 Task: Disable the option Save uploaded resumes and answers to application questions.
Action: Mouse moved to (732, 96)
Screenshot: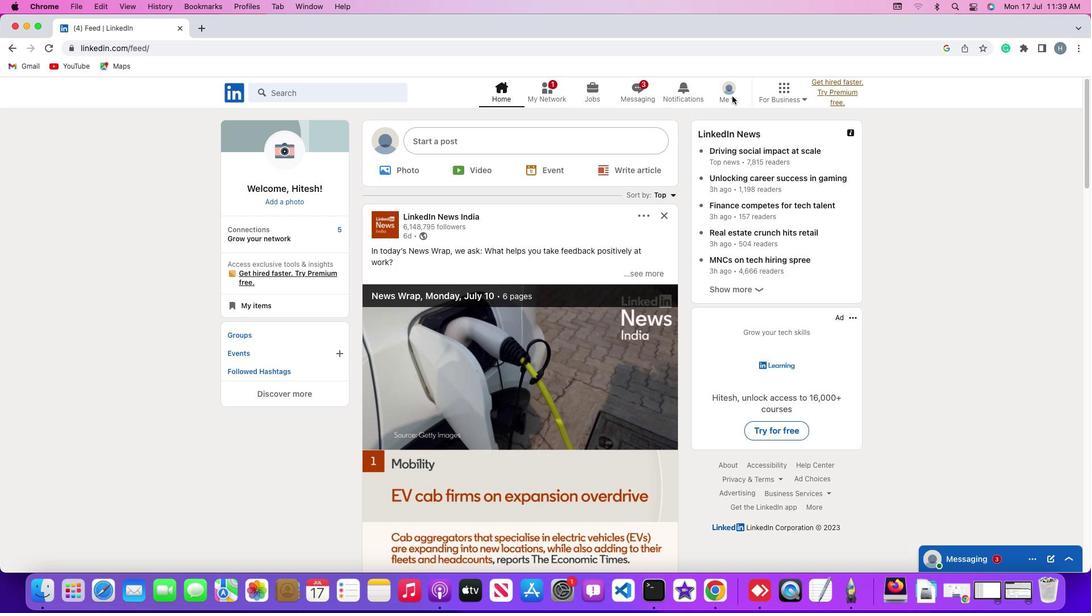
Action: Mouse pressed left at (732, 96)
Screenshot: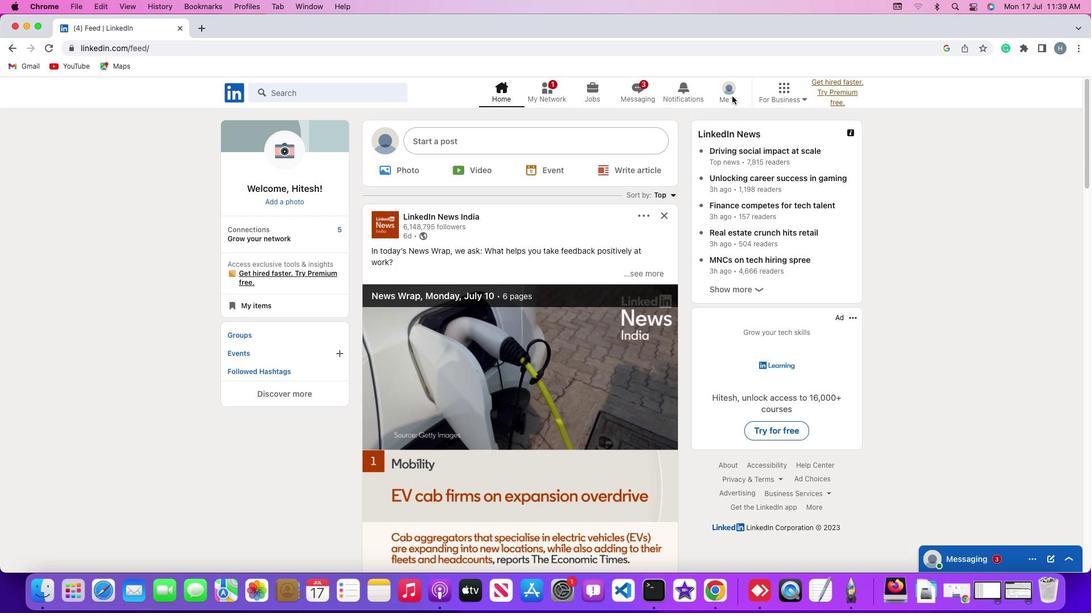 
Action: Mouse pressed left at (732, 96)
Screenshot: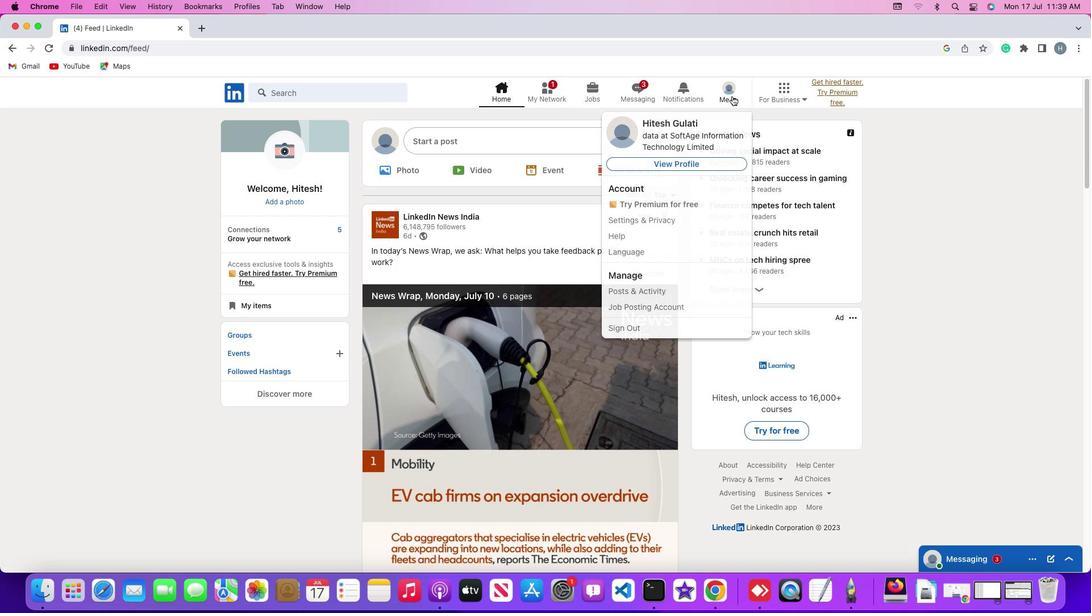 
Action: Mouse pressed left at (732, 96)
Screenshot: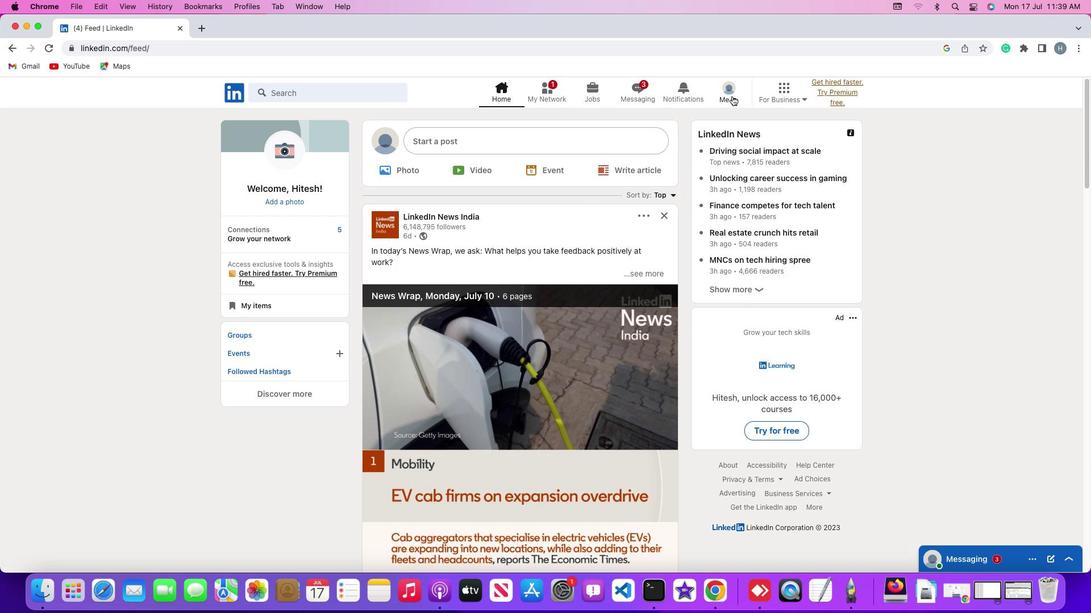 
Action: Mouse moved to (656, 218)
Screenshot: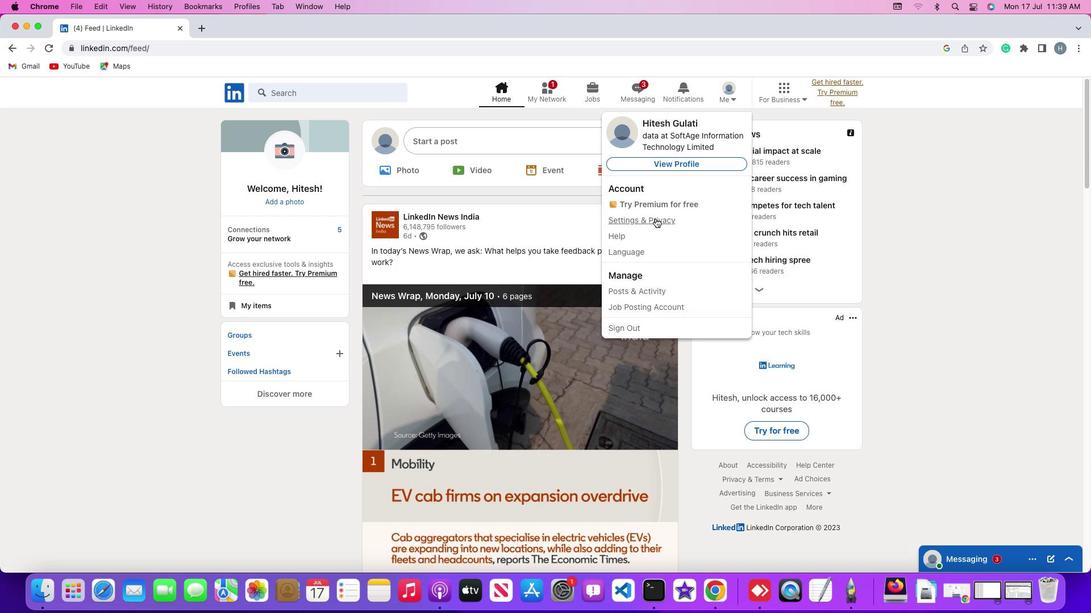 
Action: Mouse pressed left at (656, 218)
Screenshot: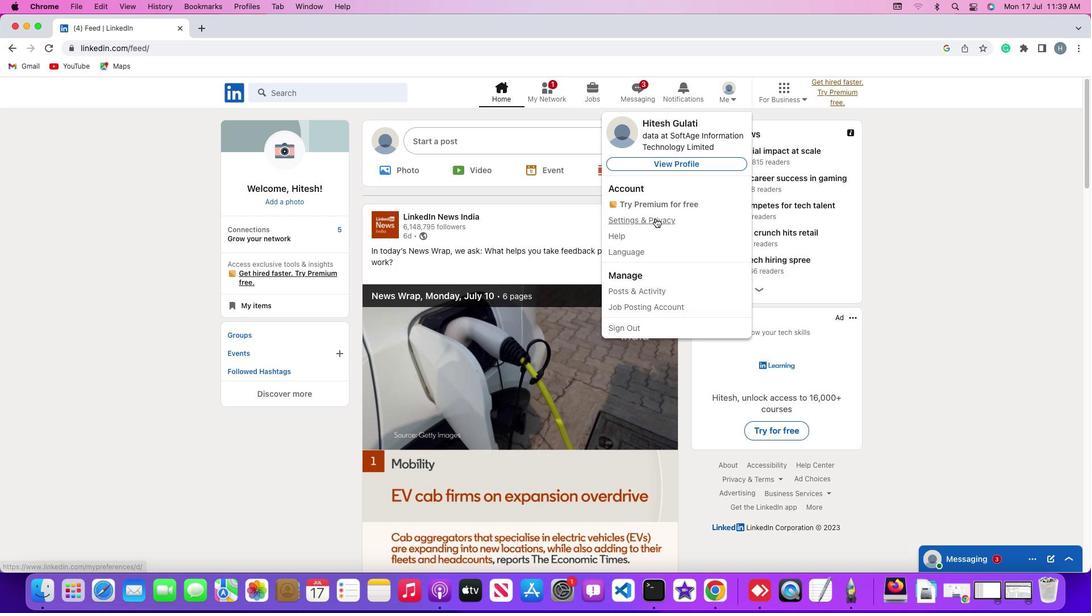 
Action: Mouse moved to (472, 302)
Screenshot: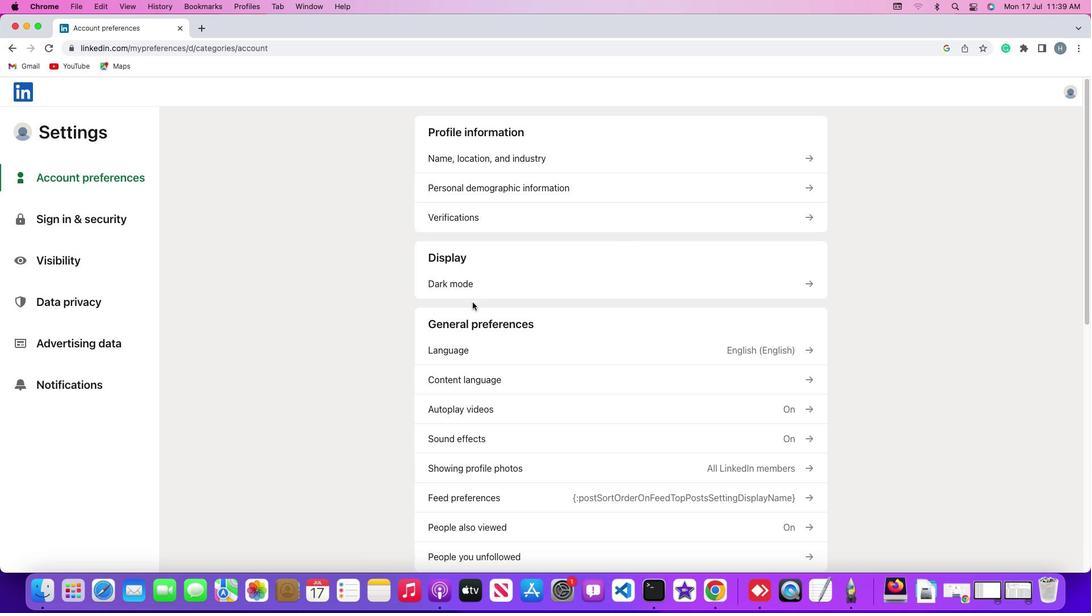 
Action: Mouse scrolled (472, 302) with delta (0, 0)
Screenshot: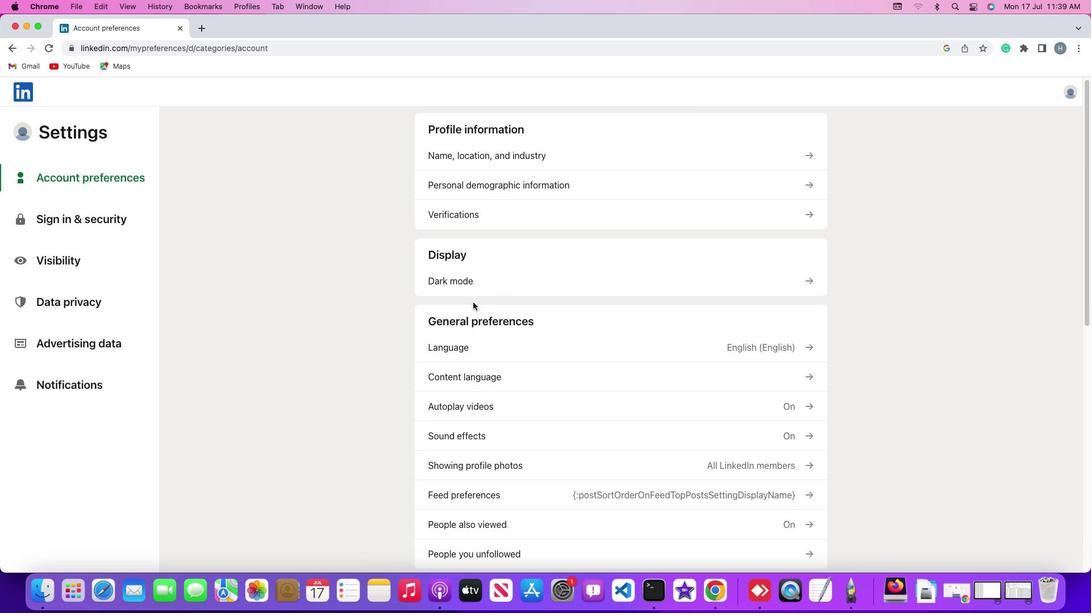 
Action: Mouse moved to (472, 302)
Screenshot: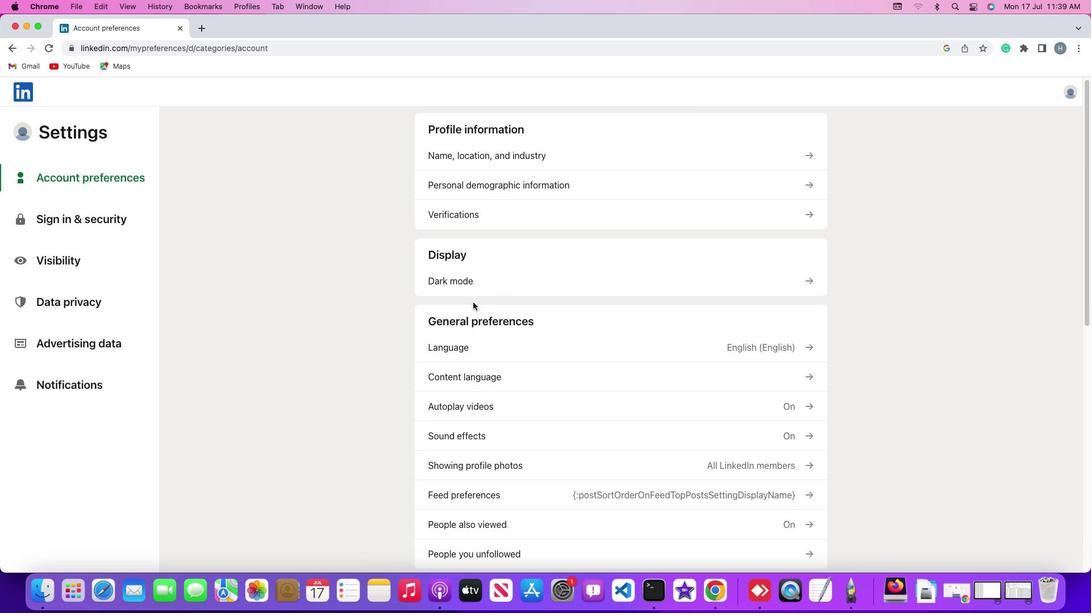 
Action: Mouse scrolled (472, 302) with delta (0, 0)
Screenshot: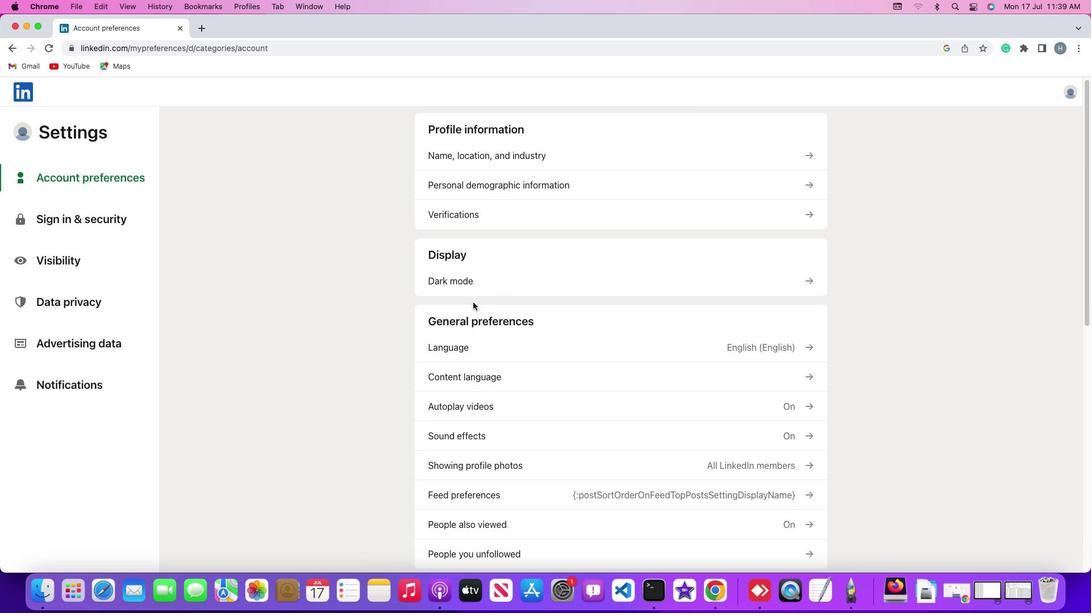 
Action: Mouse scrolled (472, 302) with delta (0, -1)
Screenshot: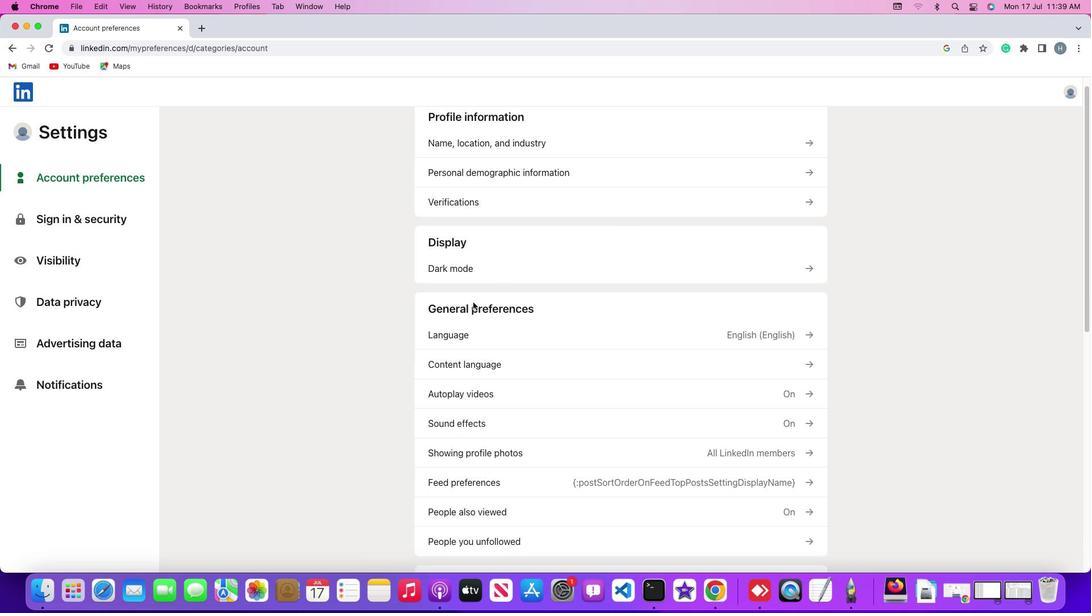 
Action: Mouse moved to (472, 302)
Screenshot: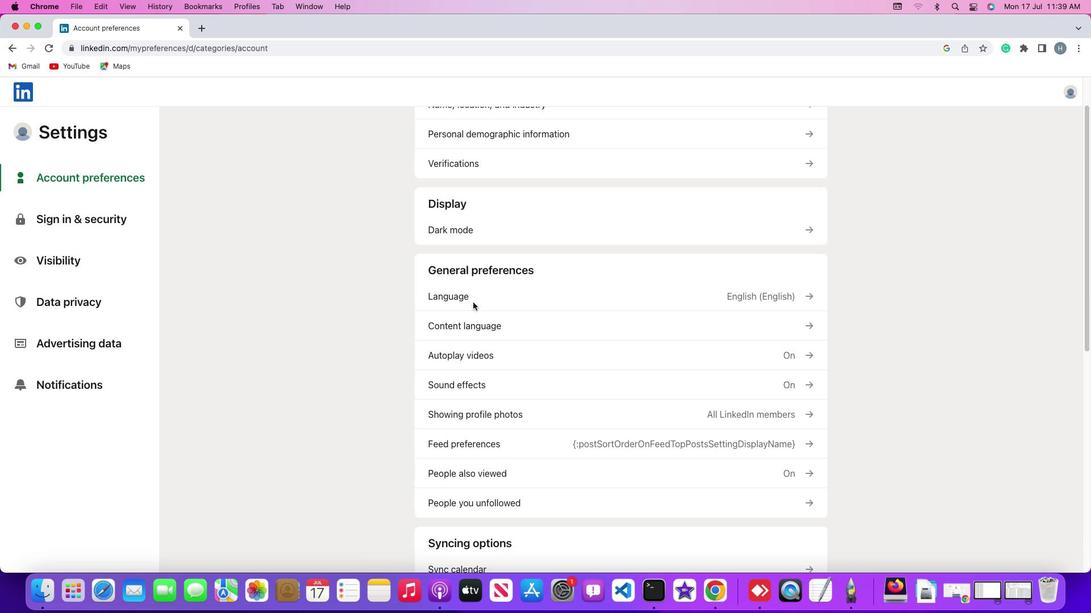 
Action: Mouse scrolled (472, 302) with delta (0, -2)
Screenshot: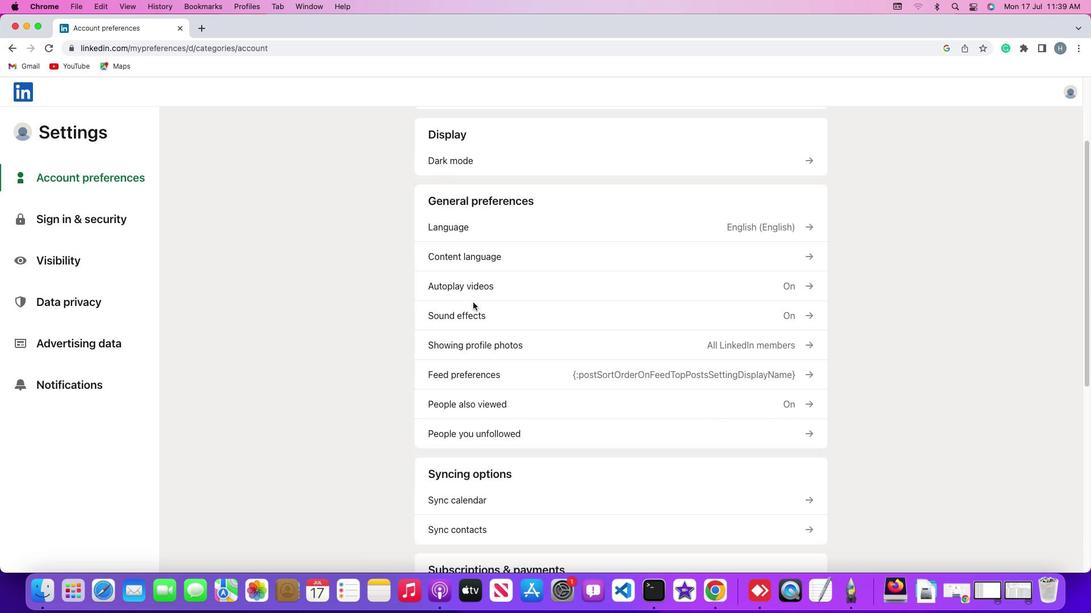 
Action: Mouse moved to (100, 301)
Screenshot: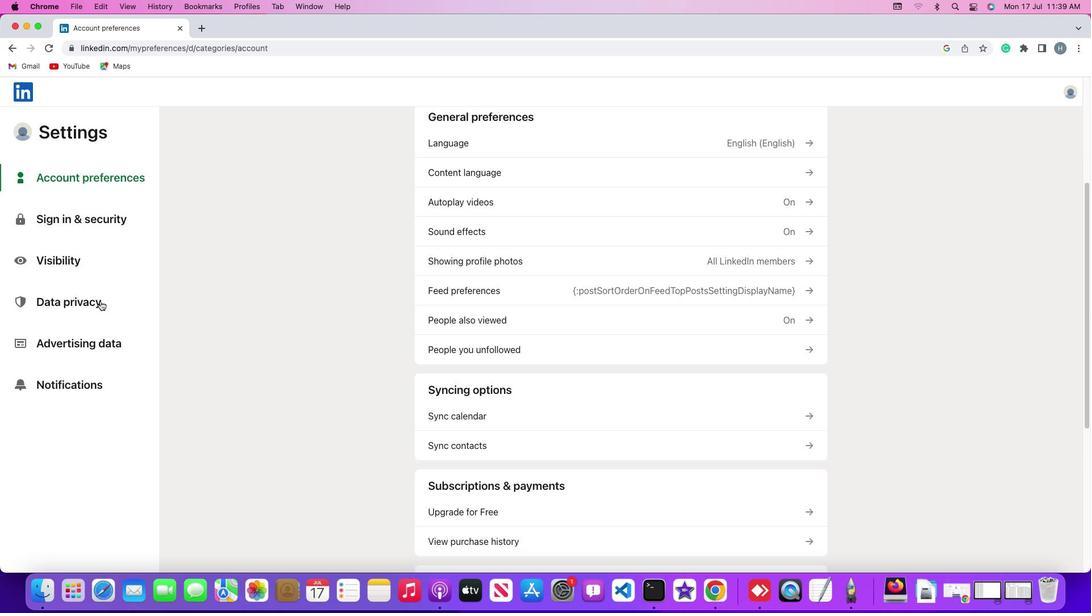 
Action: Mouse pressed left at (100, 301)
Screenshot: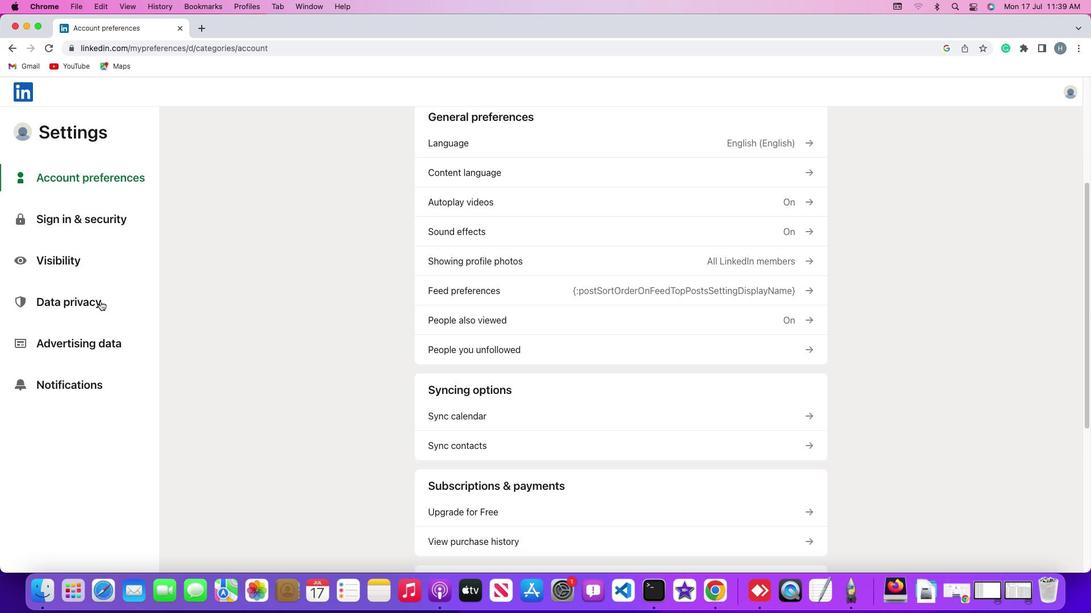 
Action: Mouse pressed left at (100, 301)
Screenshot: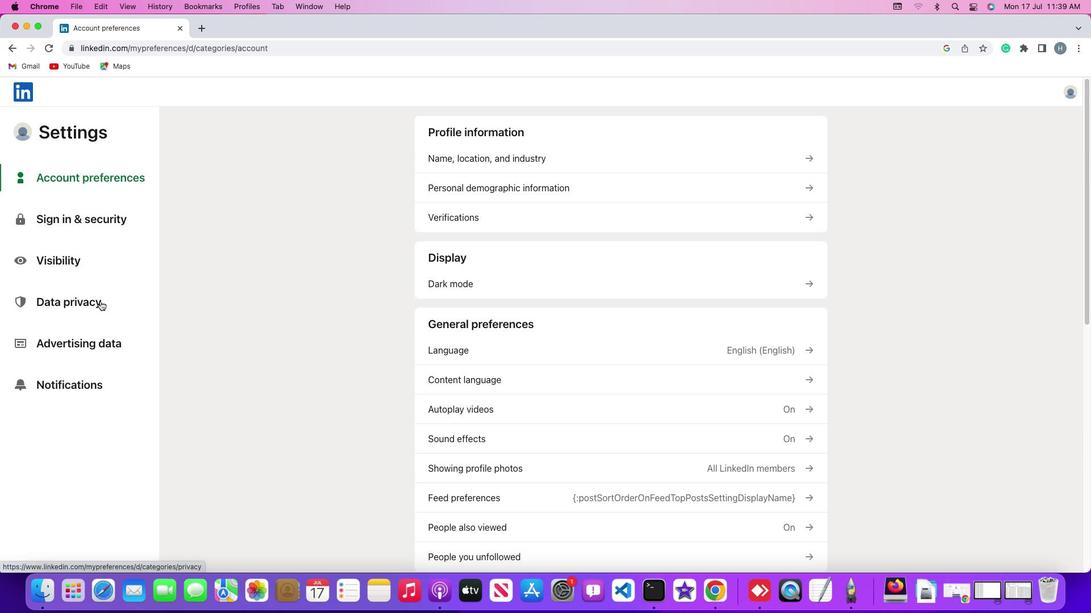 
Action: Mouse moved to (488, 363)
Screenshot: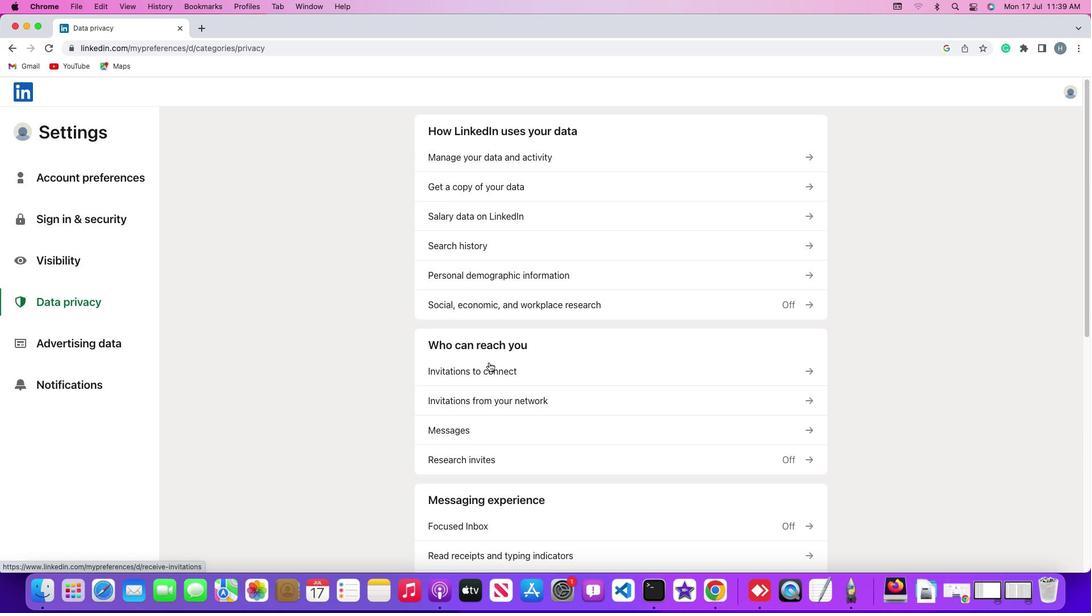 
Action: Mouse scrolled (488, 363) with delta (0, 0)
Screenshot: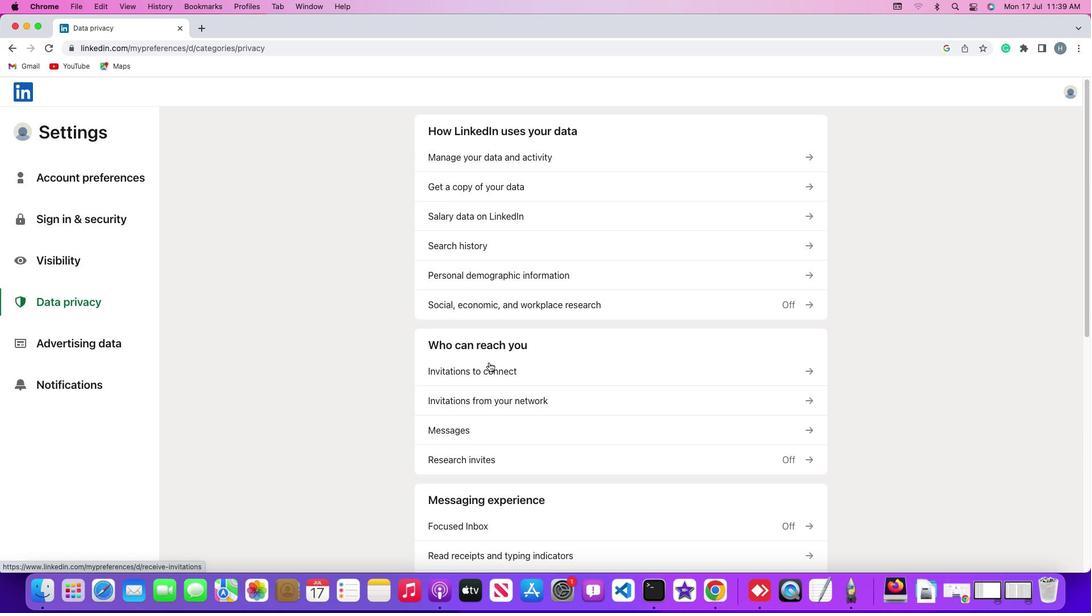 
Action: Mouse moved to (488, 363)
Screenshot: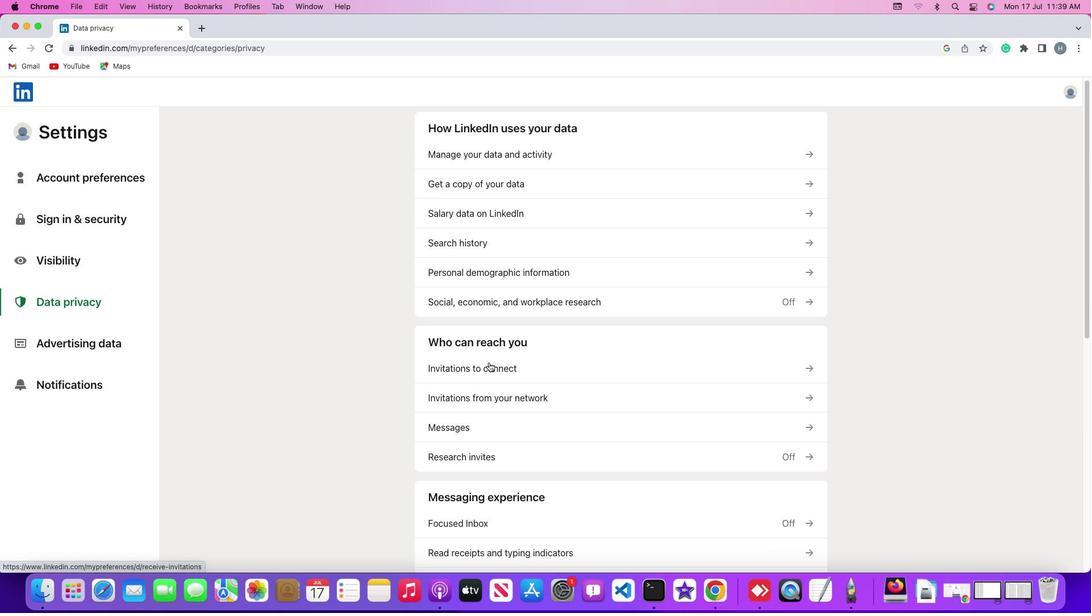 
Action: Mouse scrolled (488, 363) with delta (0, 0)
Screenshot: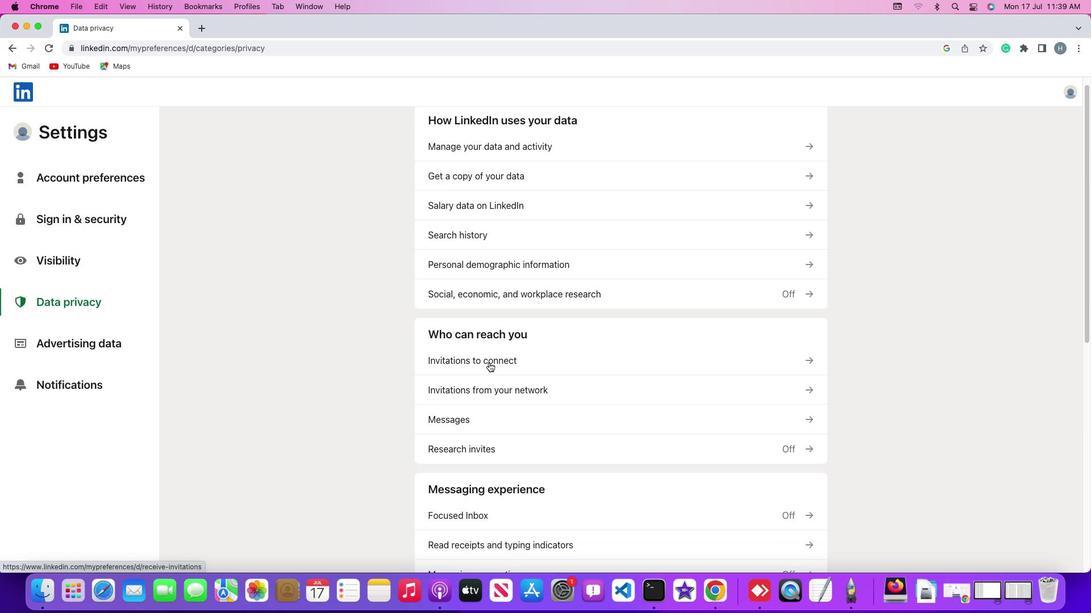 
Action: Mouse scrolled (488, 363) with delta (0, -1)
Screenshot: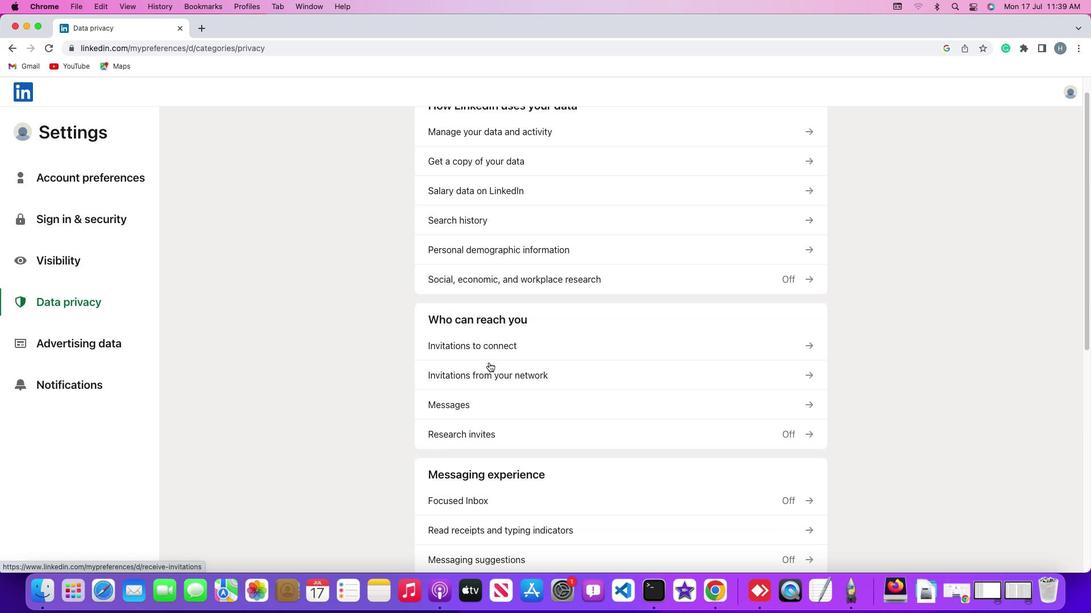 
Action: Mouse moved to (488, 362)
Screenshot: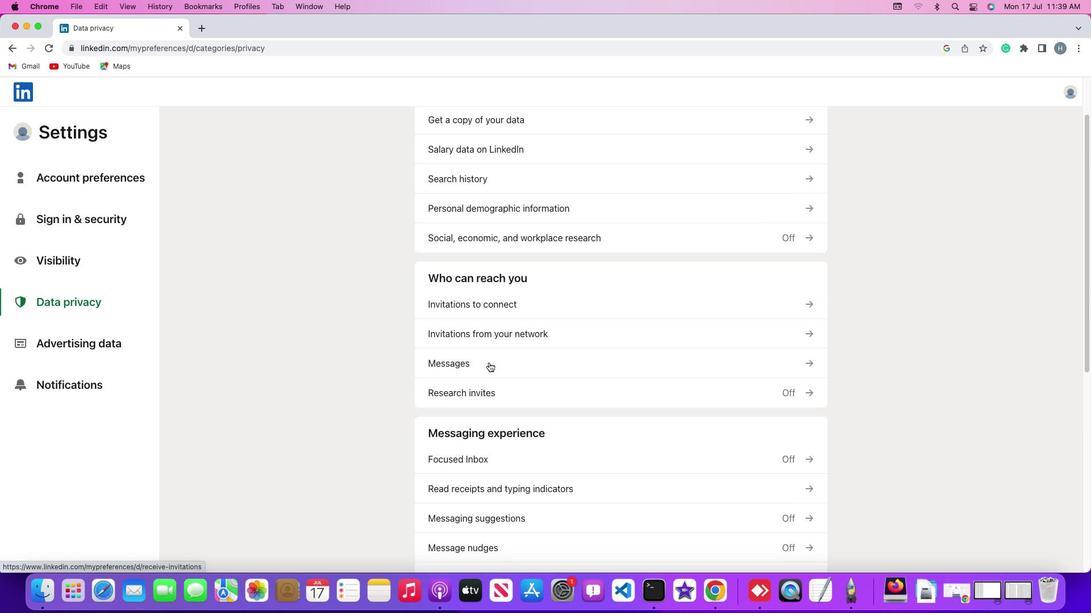 
Action: Mouse scrolled (488, 362) with delta (0, -1)
Screenshot: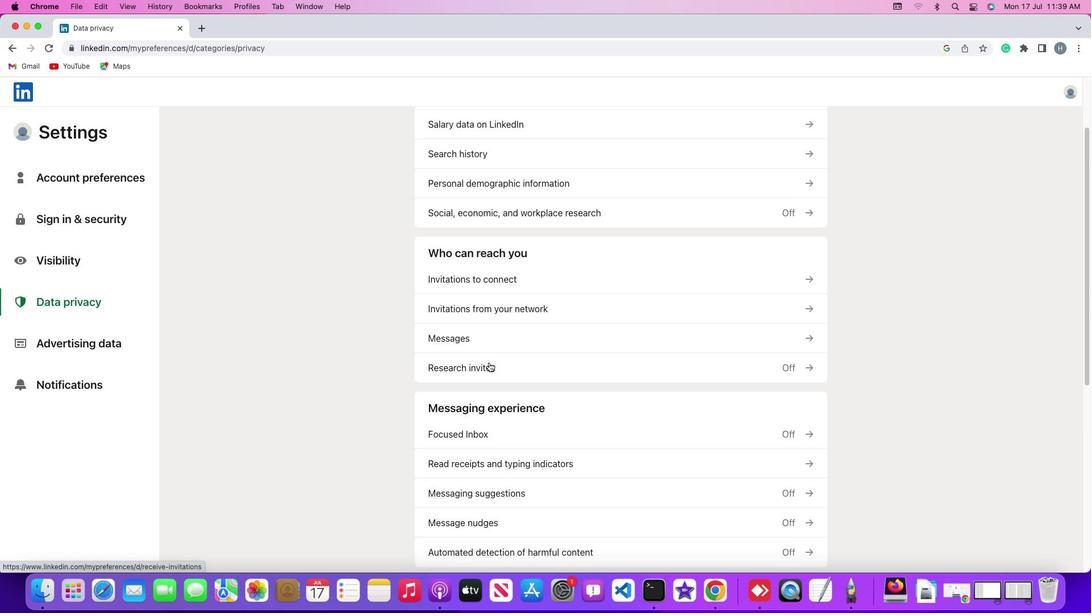 
Action: Mouse scrolled (488, 362) with delta (0, -1)
Screenshot: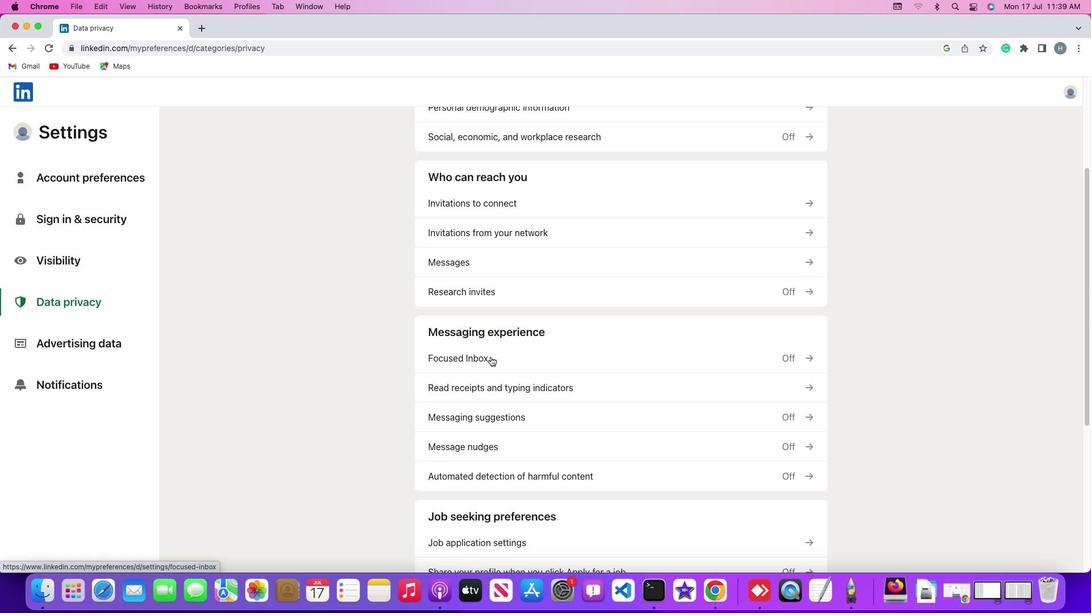 
Action: Mouse moved to (491, 357)
Screenshot: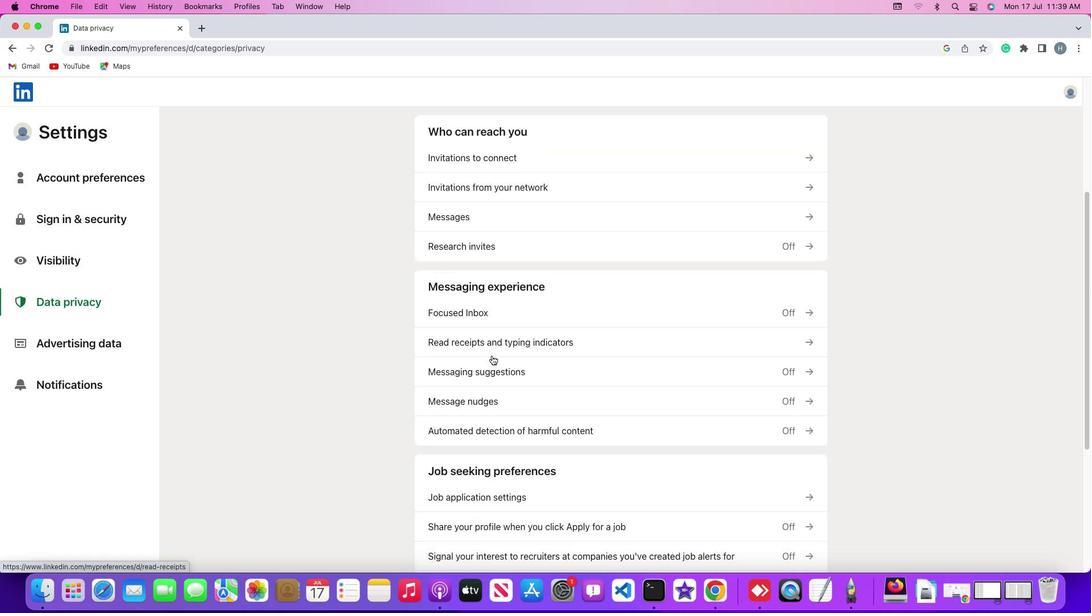 
Action: Mouse scrolled (491, 357) with delta (0, -1)
Screenshot: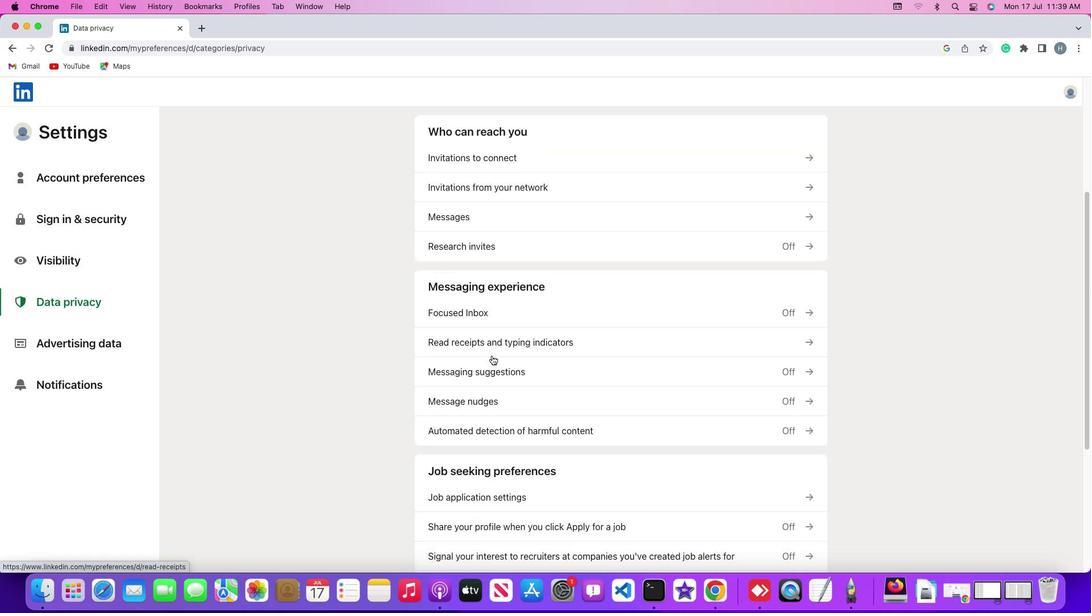 
Action: Mouse moved to (491, 351)
Screenshot: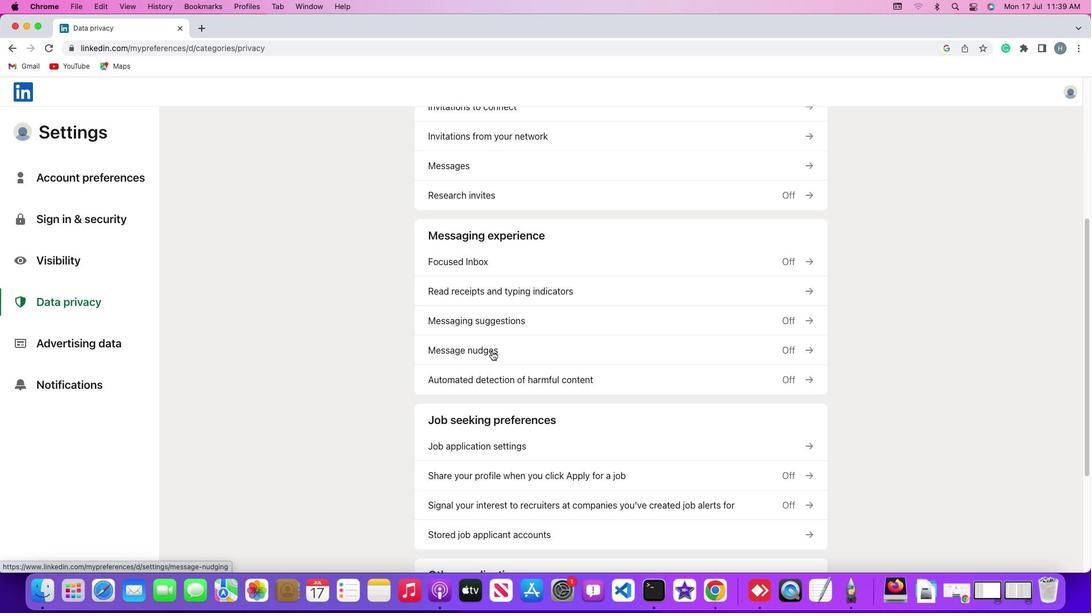 
Action: Mouse scrolled (491, 351) with delta (0, 0)
Screenshot: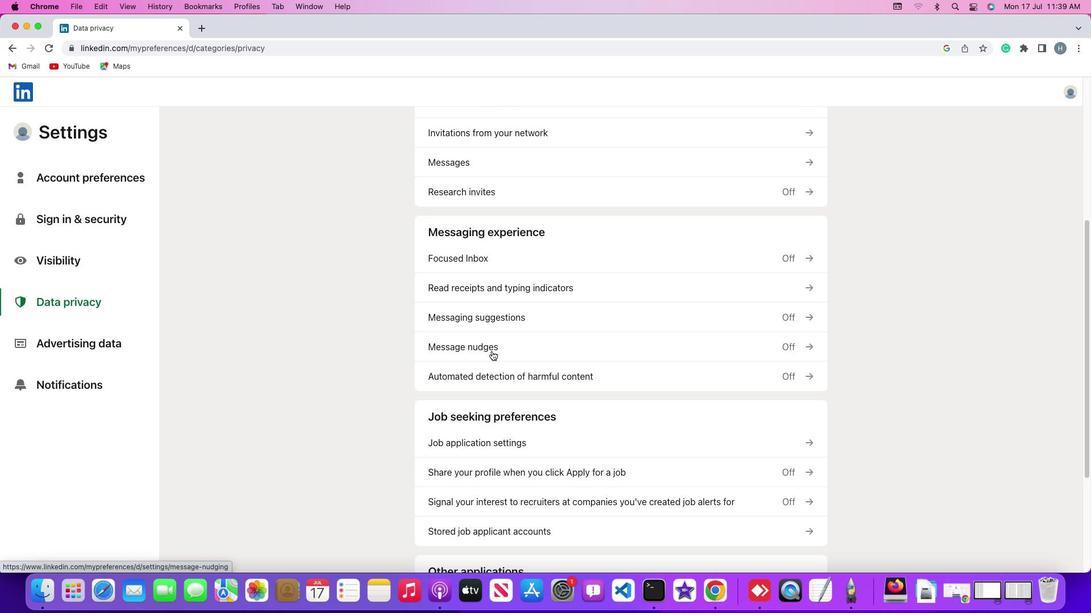 
Action: Mouse scrolled (491, 351) with delta (0, 0)
Screenshot: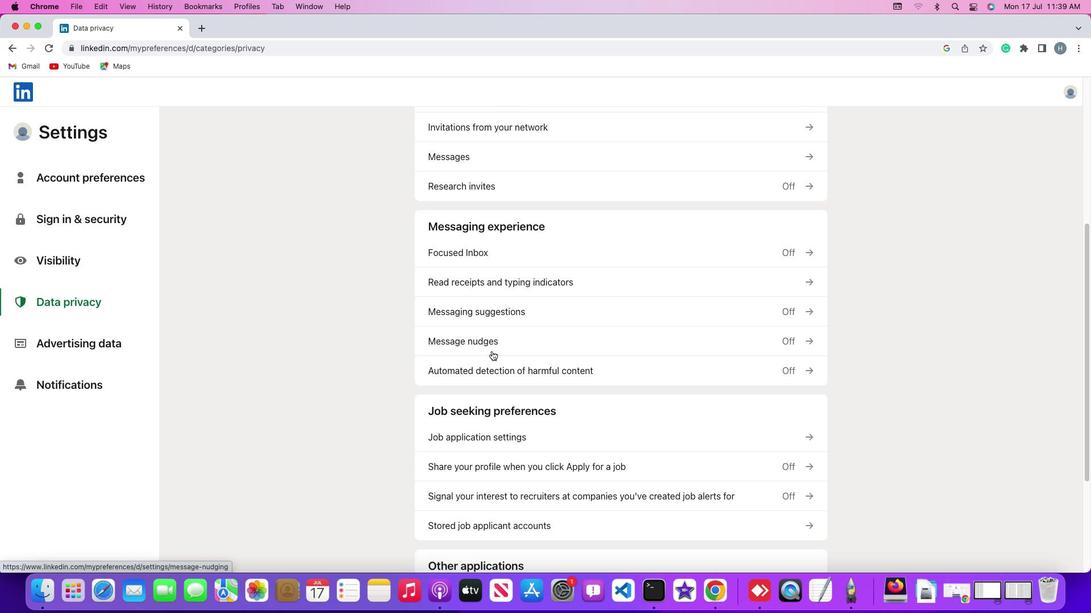 
Action: Mouse scrolled (491, 351) with delta (0, -1)
Screenshot: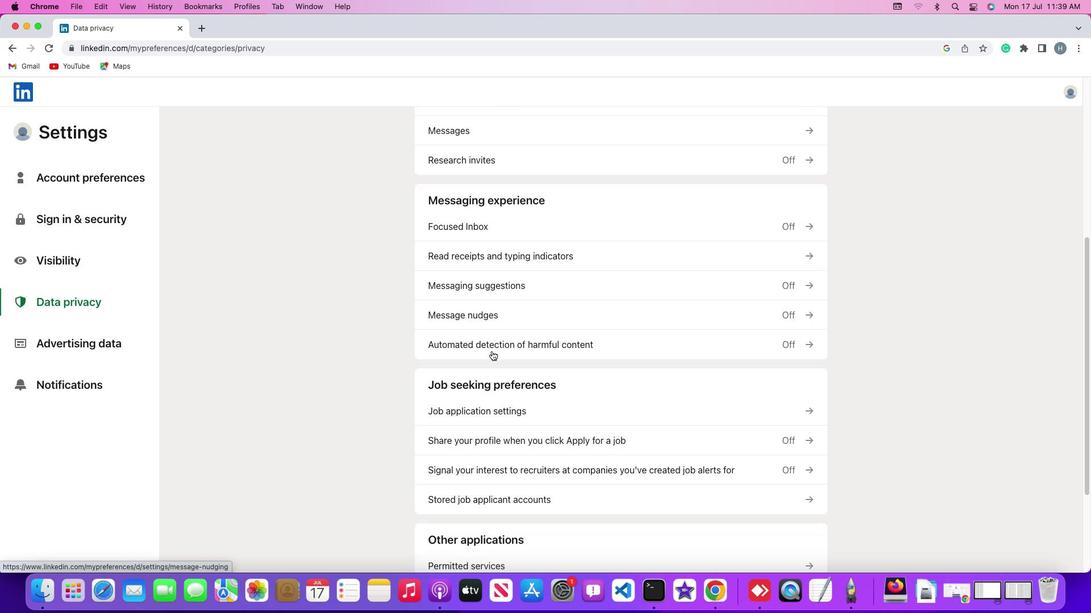 
Action: Mouse moved to (495, 383)
Screenshot: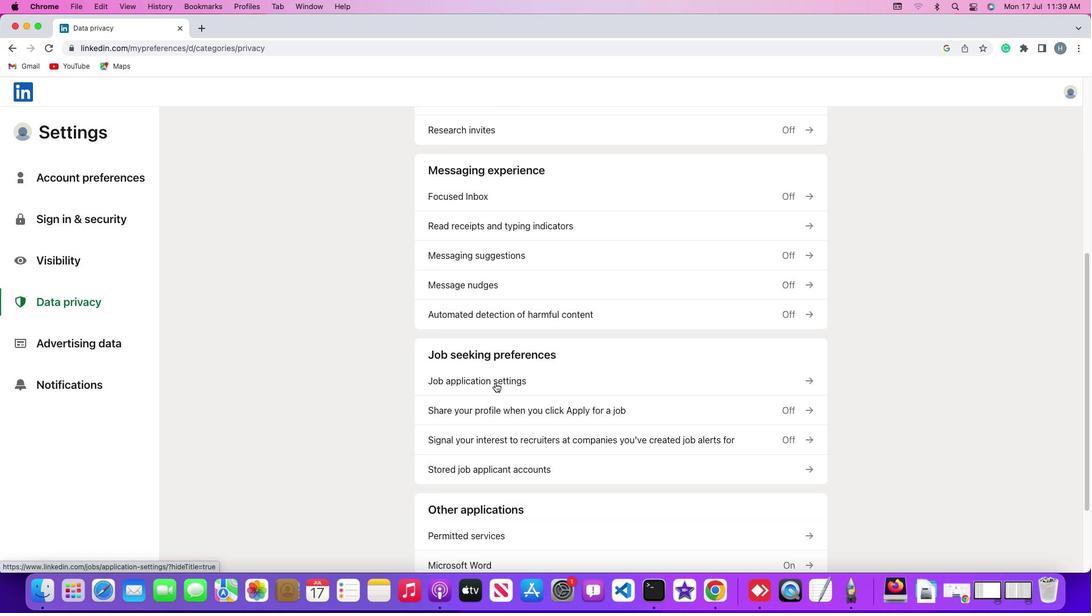 
Action: Mouse pressed left at (495, 383)
Screenshot: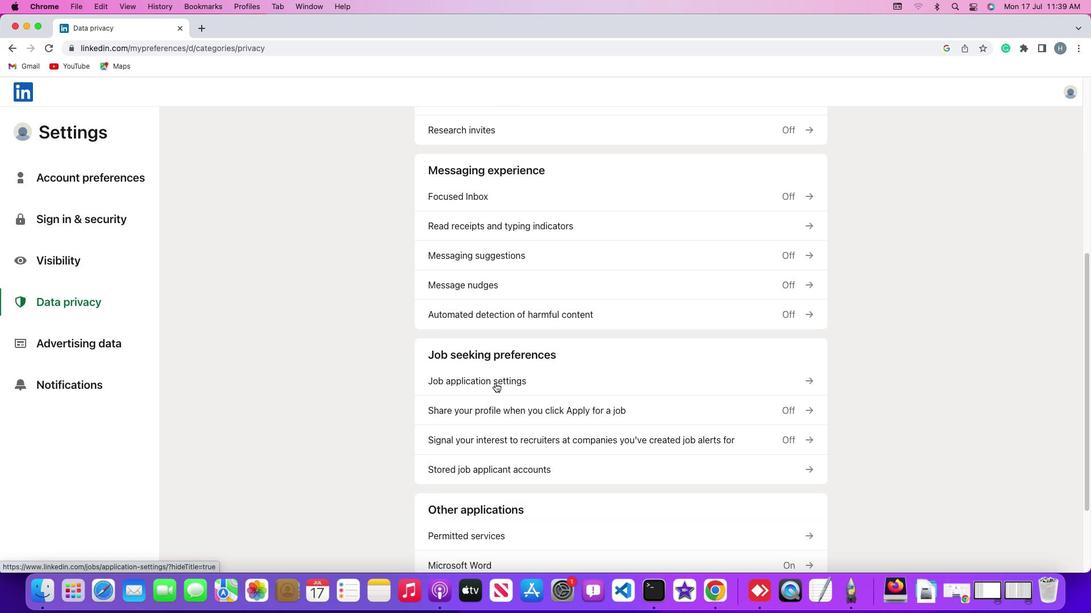 
Action: Mouse moved to (818, 216)
Screenshot: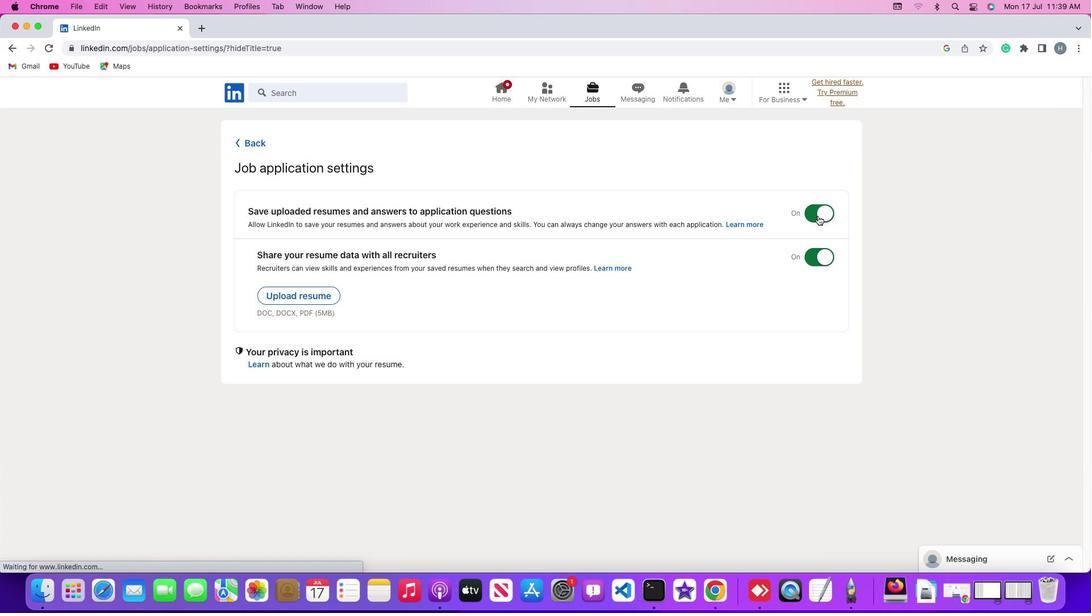 
Action: Mouse pressed left at (818, 216)
Screenshot: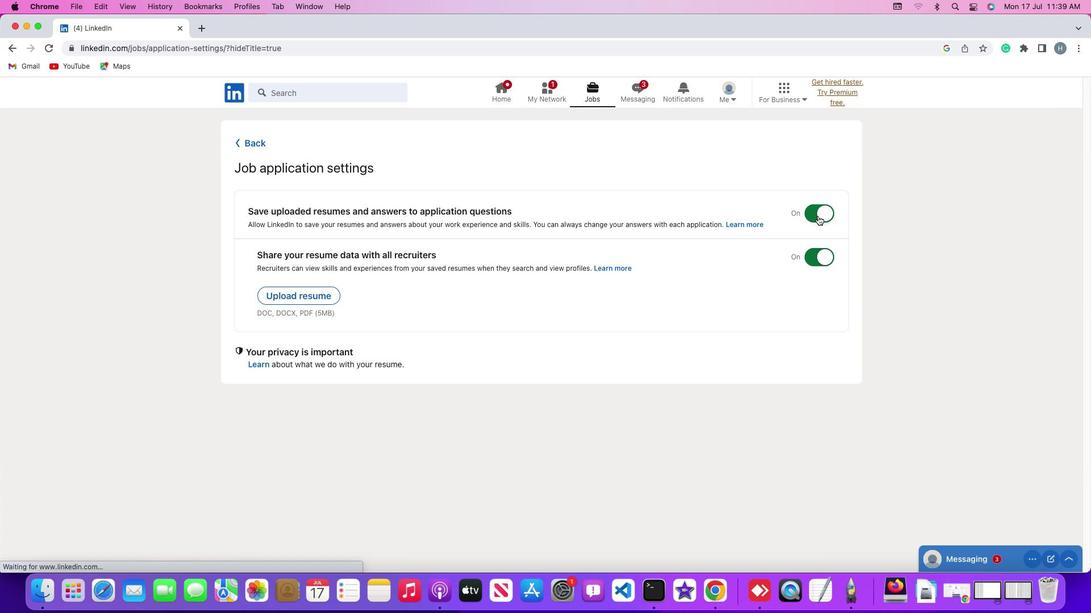 
Action: Mouse moved to (618, 272)
Screenshot: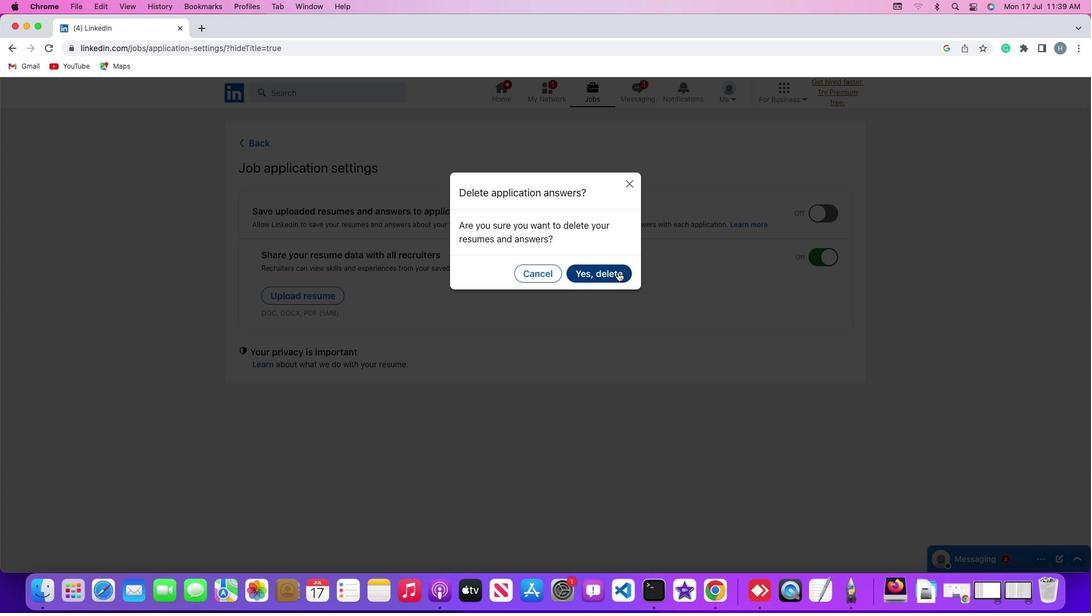 
Action: Mouse pressed left at (618, 272)
Screenshot: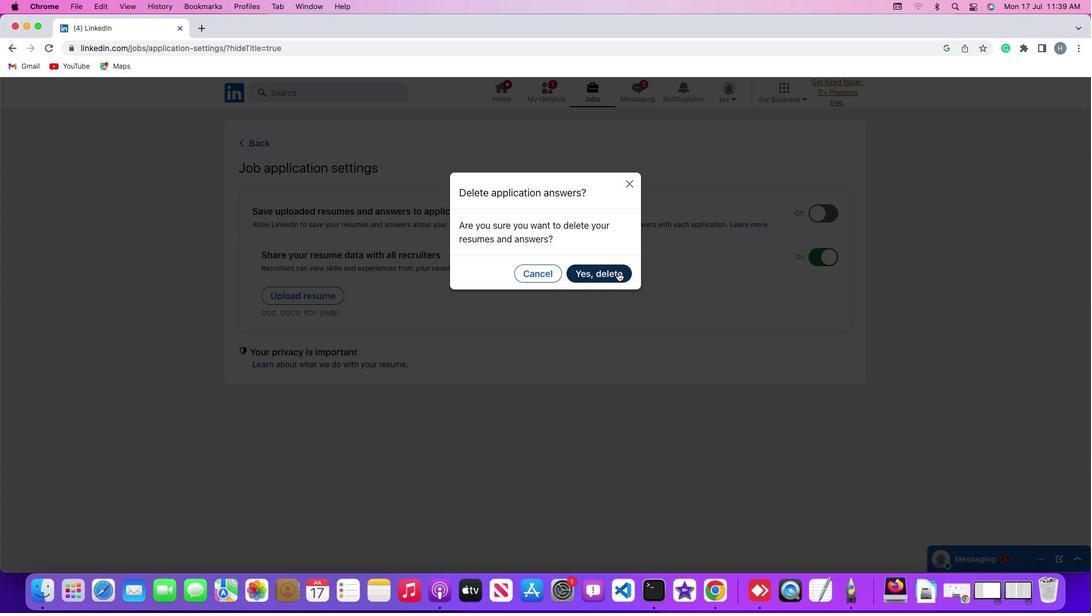 
Action: Mouse moved to (618, 272)
Screenshot: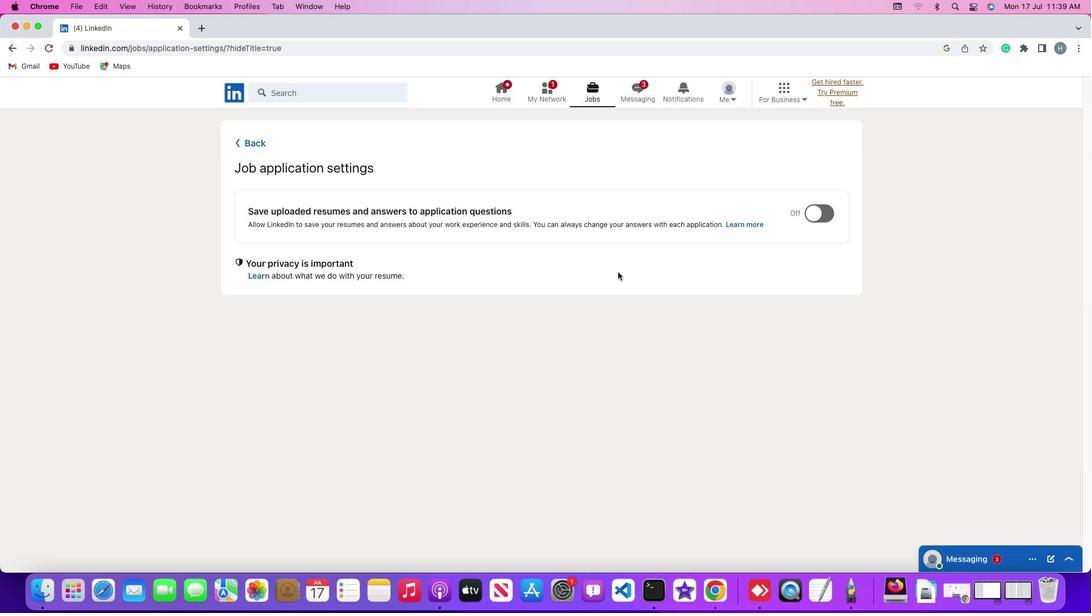 
